 Task: Select Timezone "International Date Line West".
Action: Mouse moved to (701, 94)
Screenshot: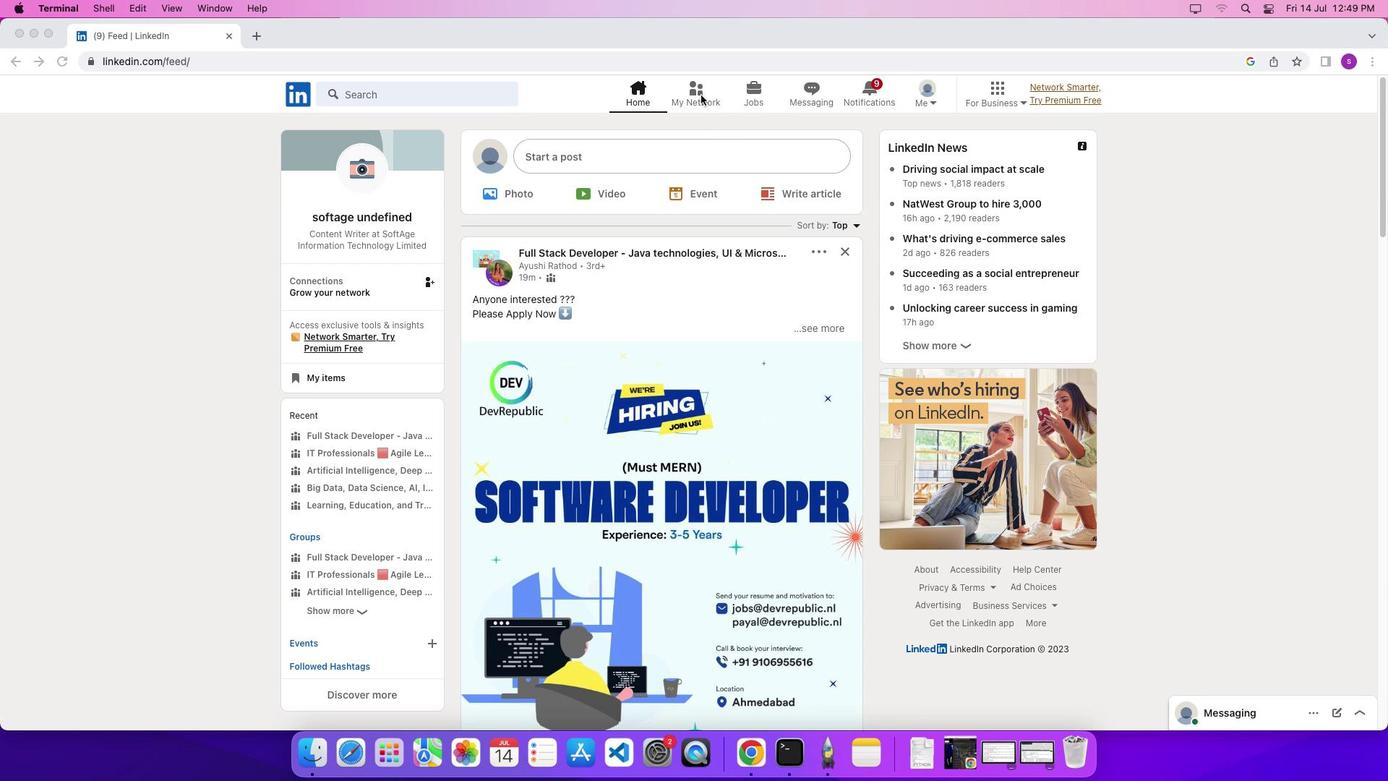 
Action: Mouse pressed left at (701, 94)
Screenshot: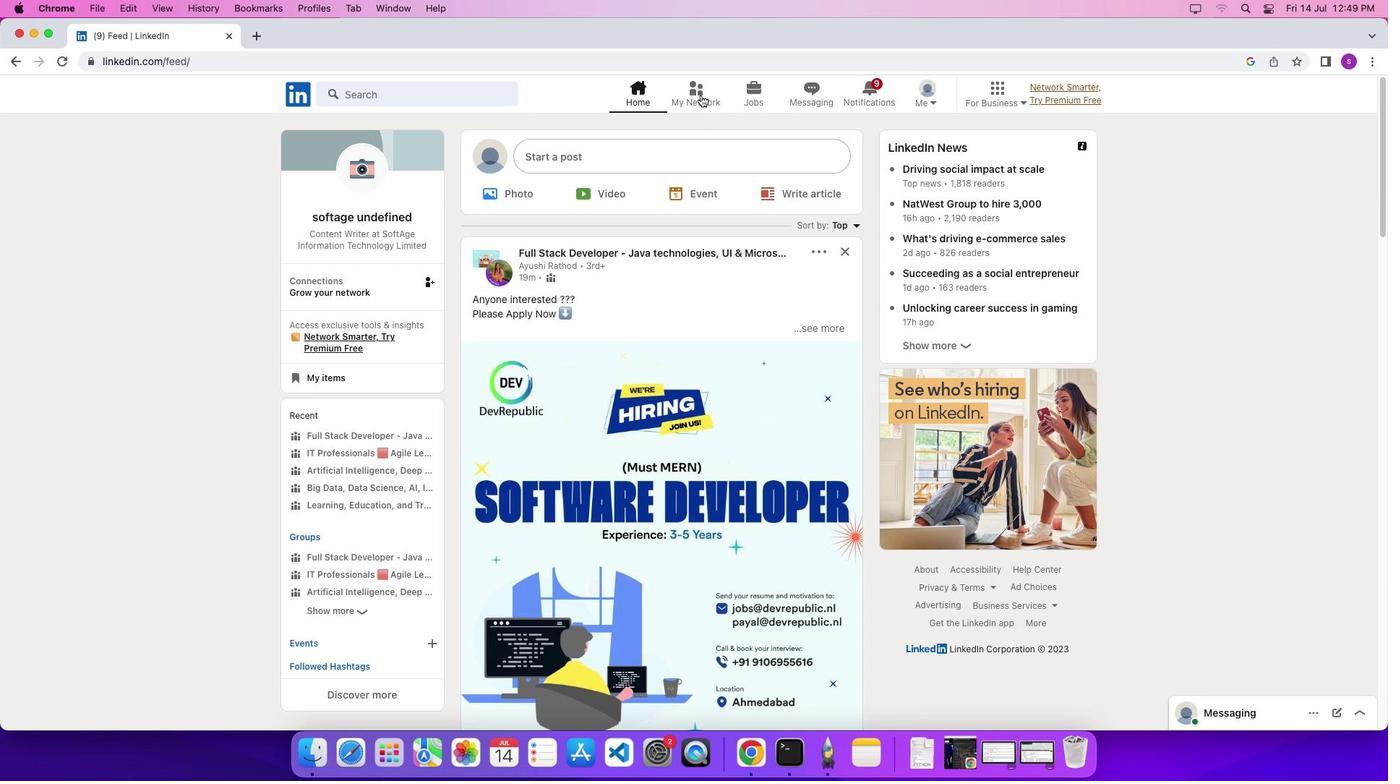 
Action: Mouse pressed left at (701, 94)
Screenshot: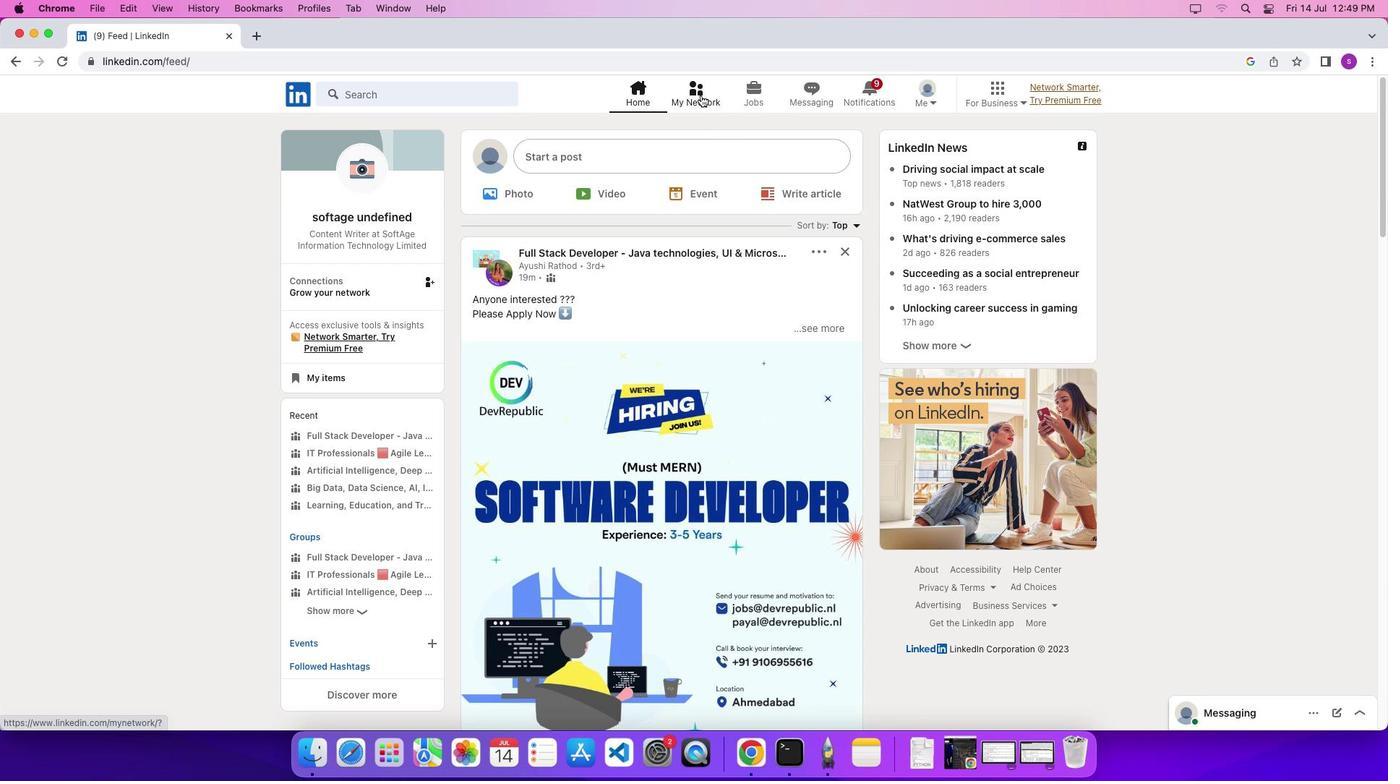 
Action: Mouse moved to (361, 283)
Screenshot: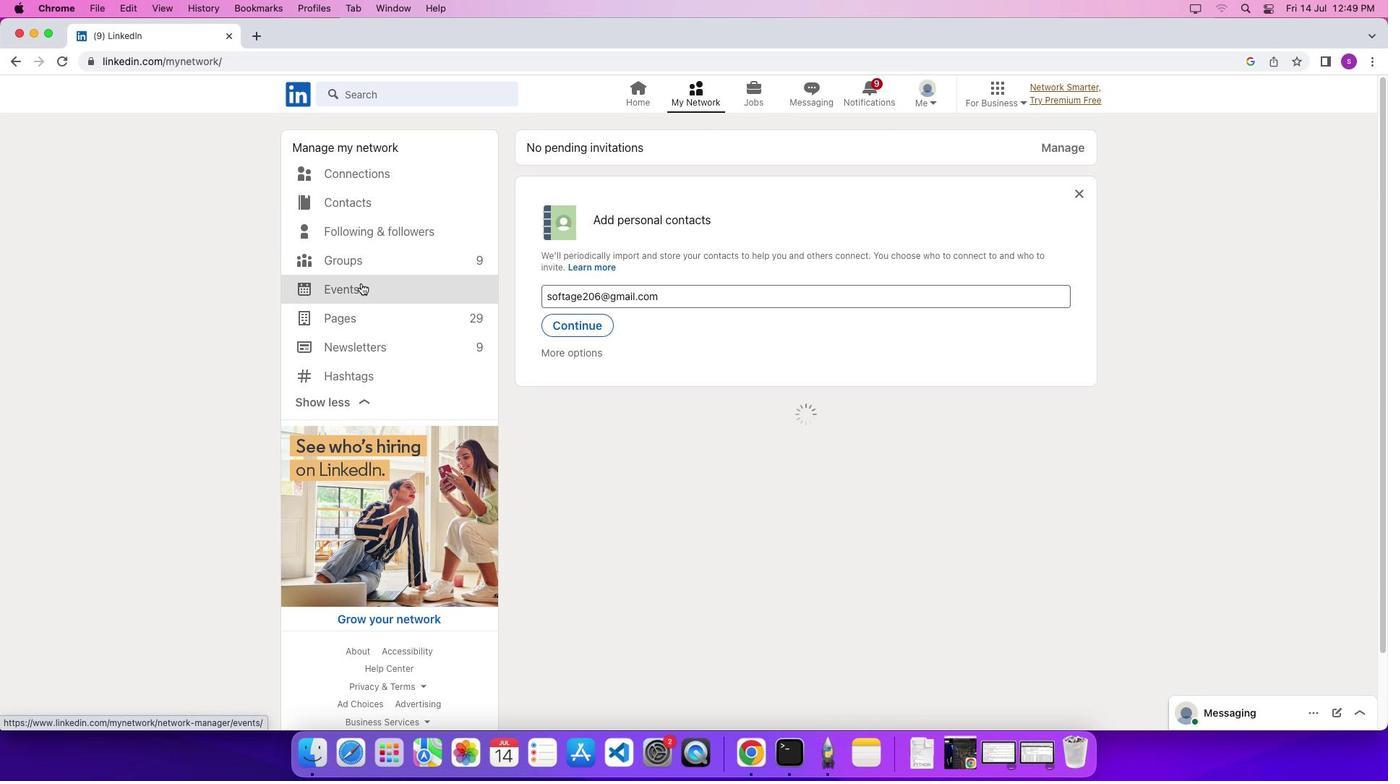 
Action: Mouse pressed left at (361, 283)
Screenshot: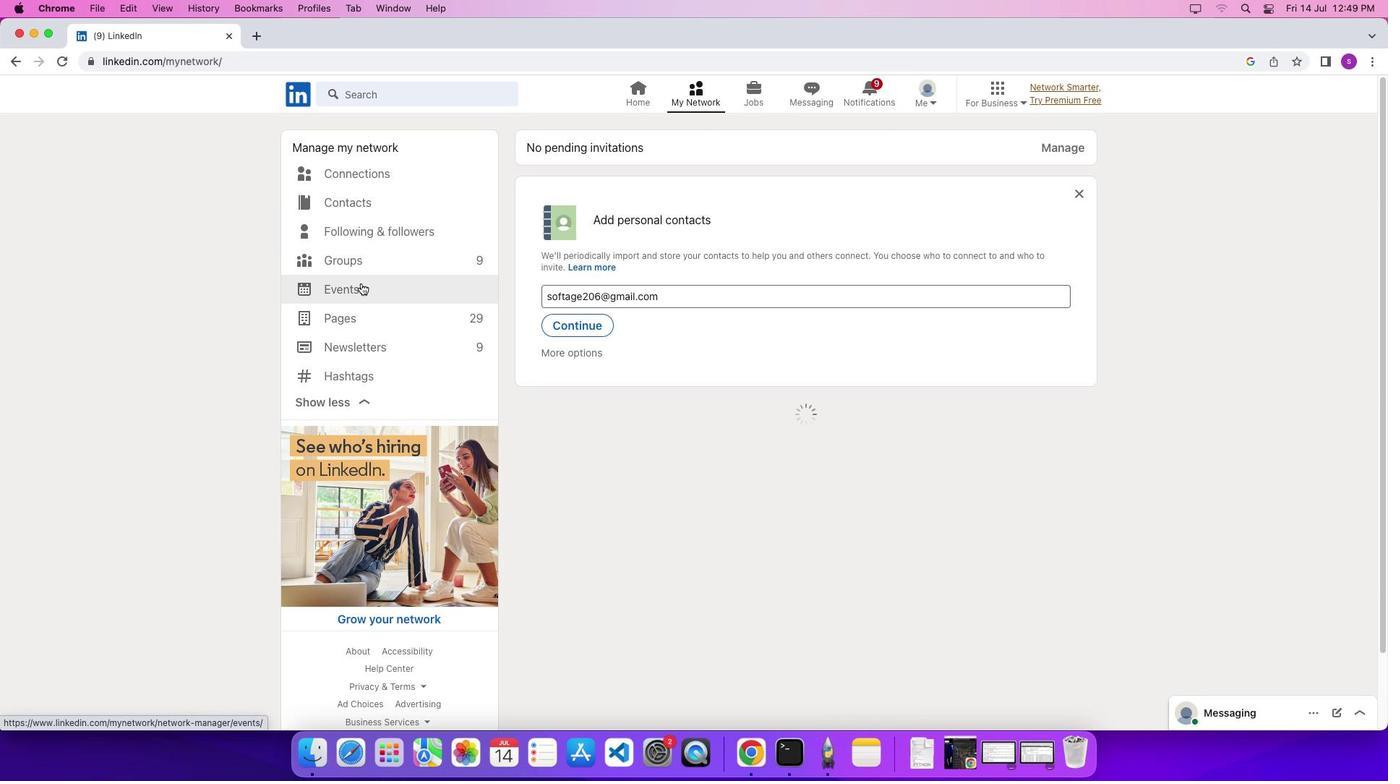 
Action: Mouse moved to (820, 151)
Screenshot: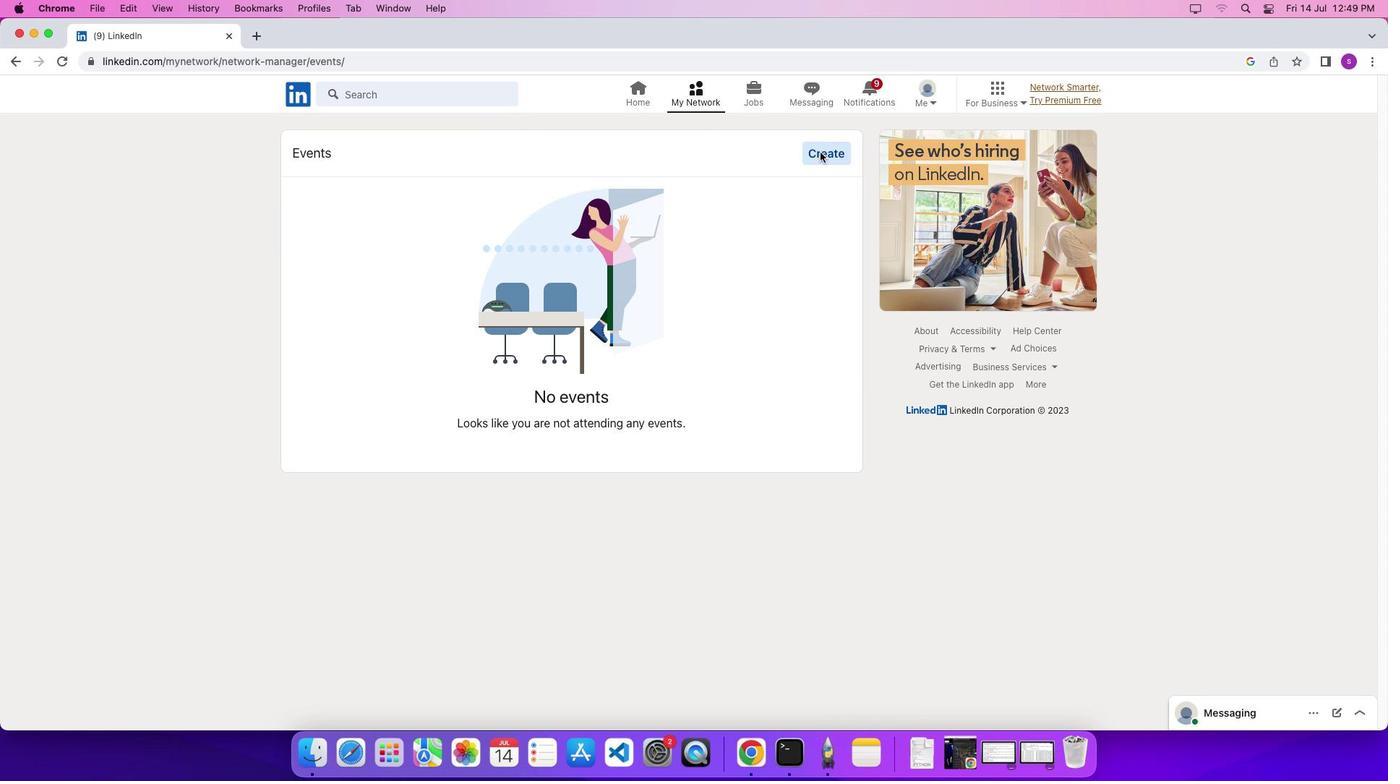 
Action: Mouse pressed left at (820, 151)
Screenshot: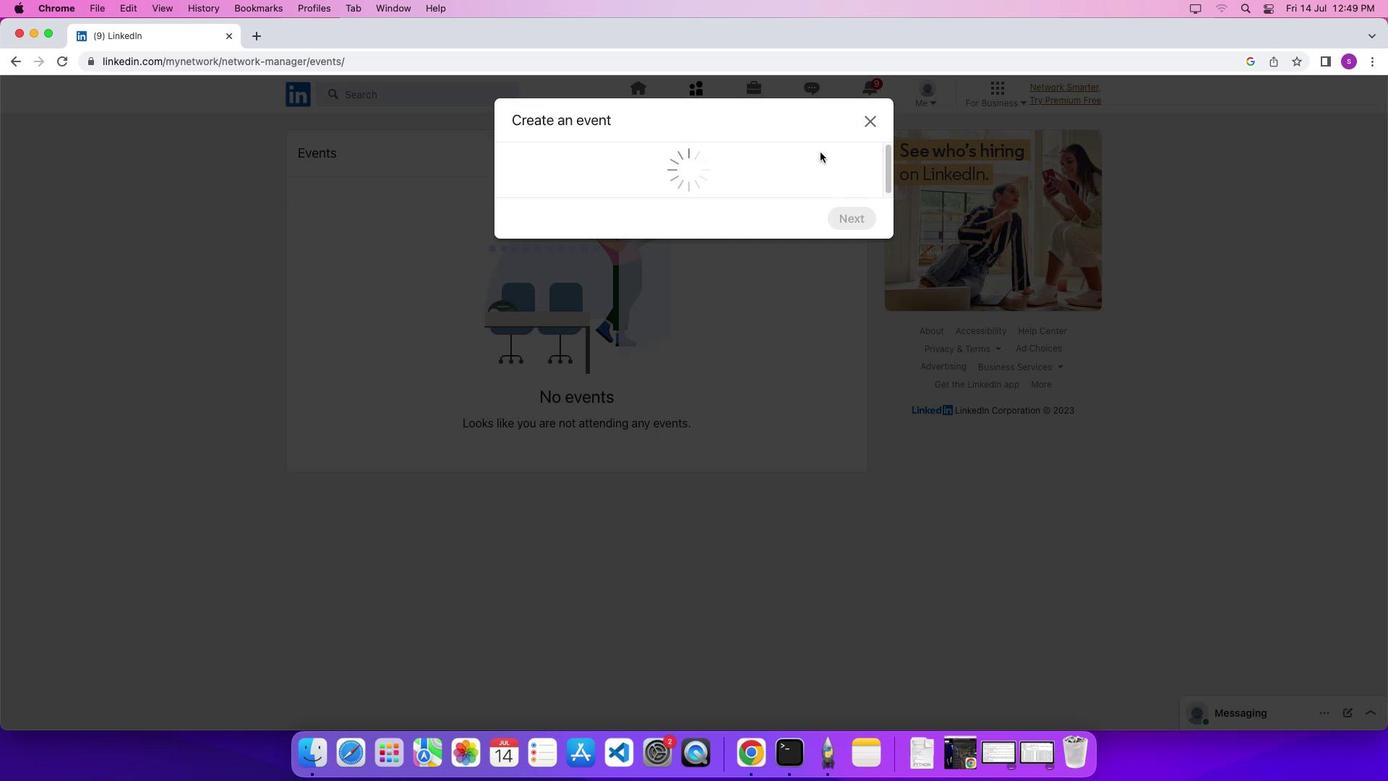 
Action: Mouse moved to (676, 435)
Screenshot: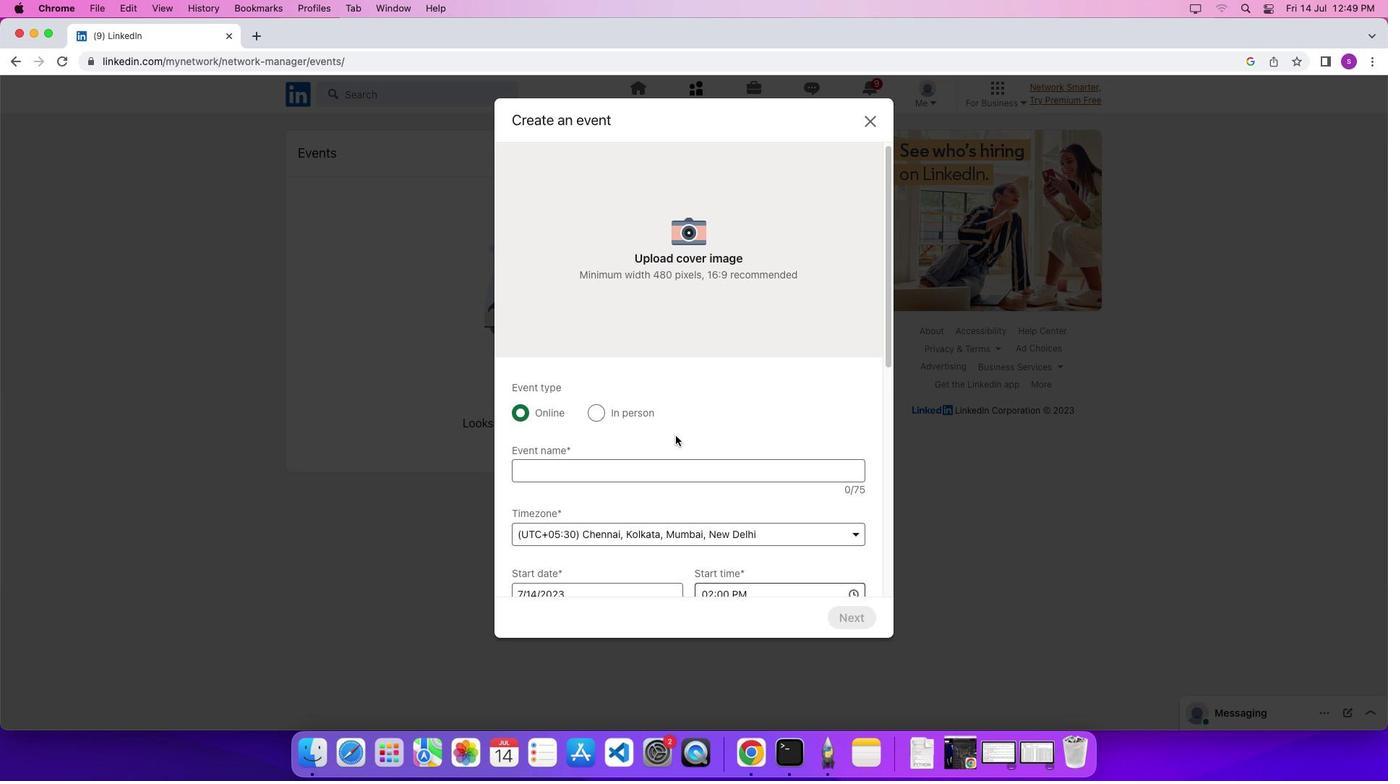 
Action: Mouse scrolled (676, 435) with delta (0, 0)
Screenshot: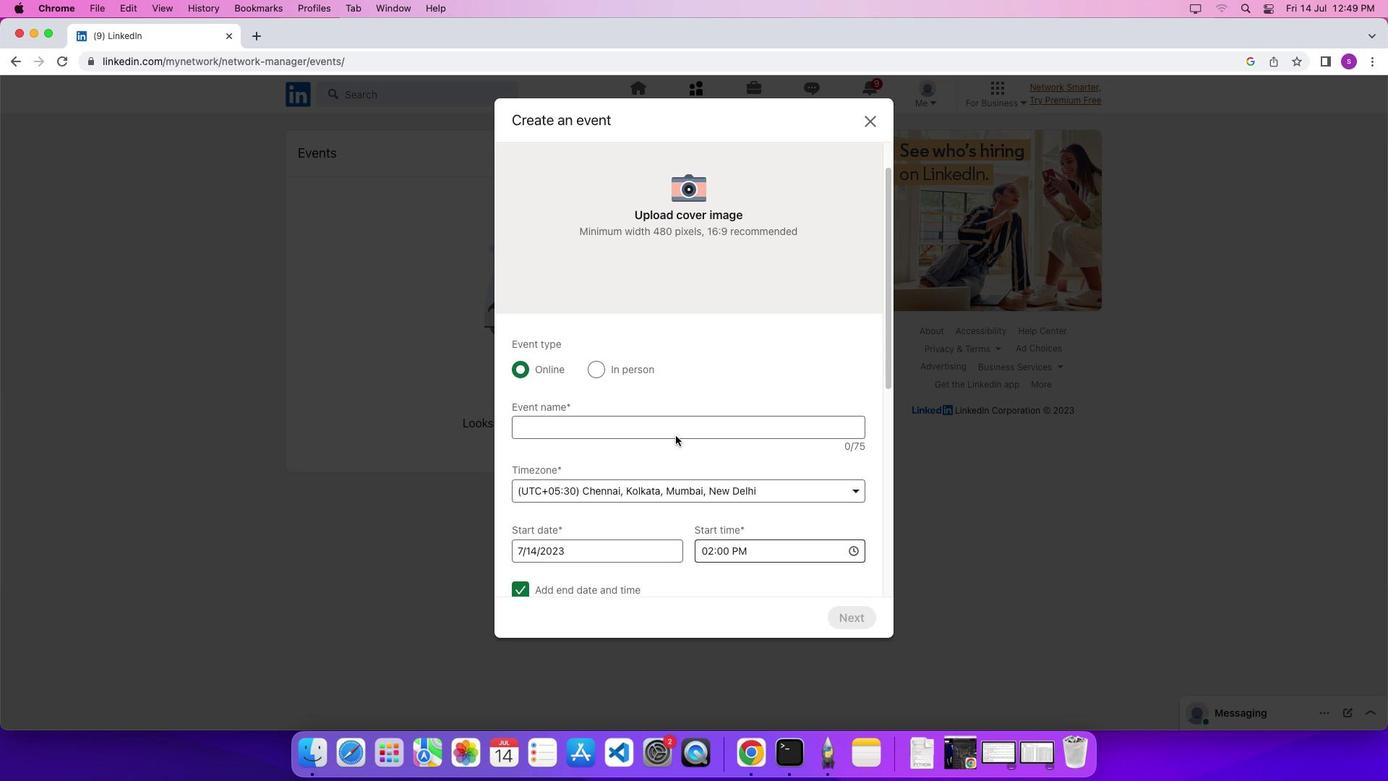
Action: Mouse scrolled (676, 435) with delta (0, 0)
Screenshot: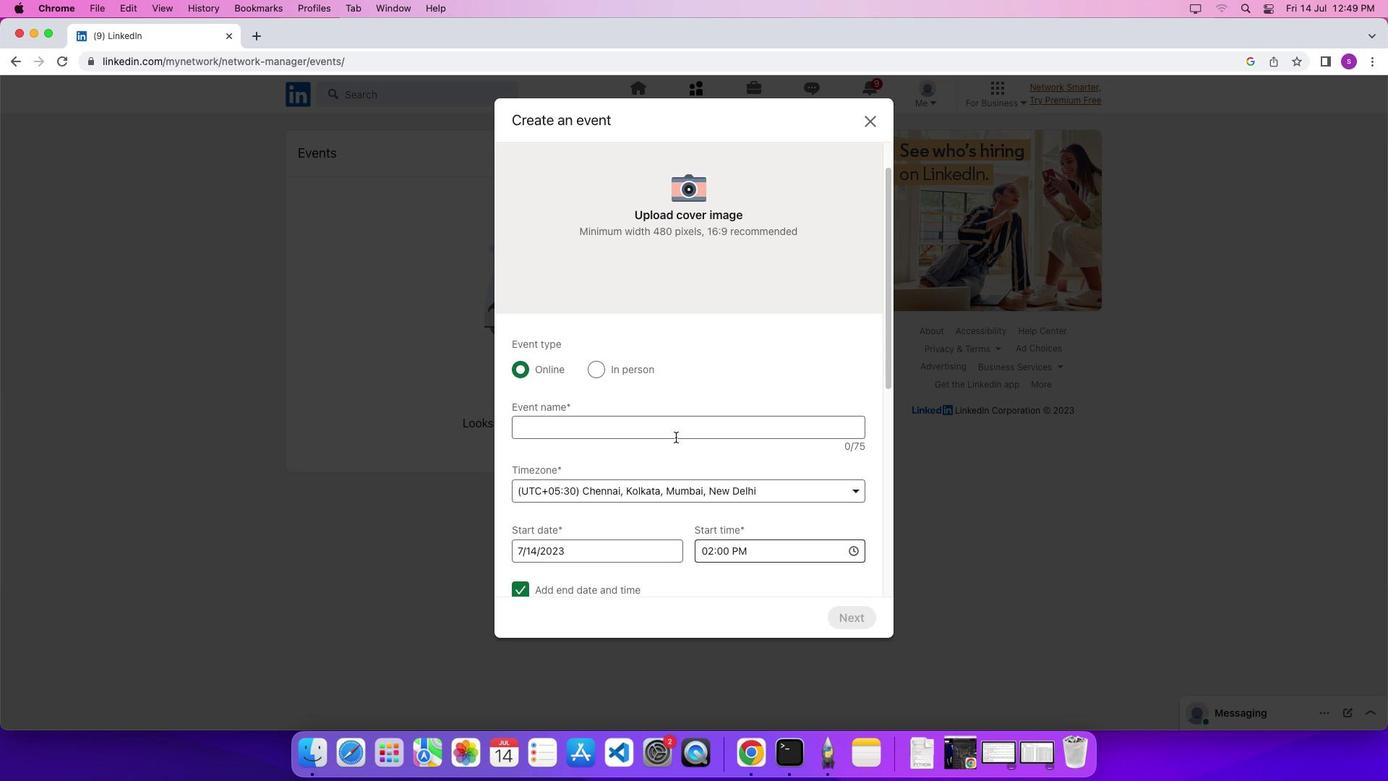 
Action: Mouse moved to (687, 486)
Screenshot: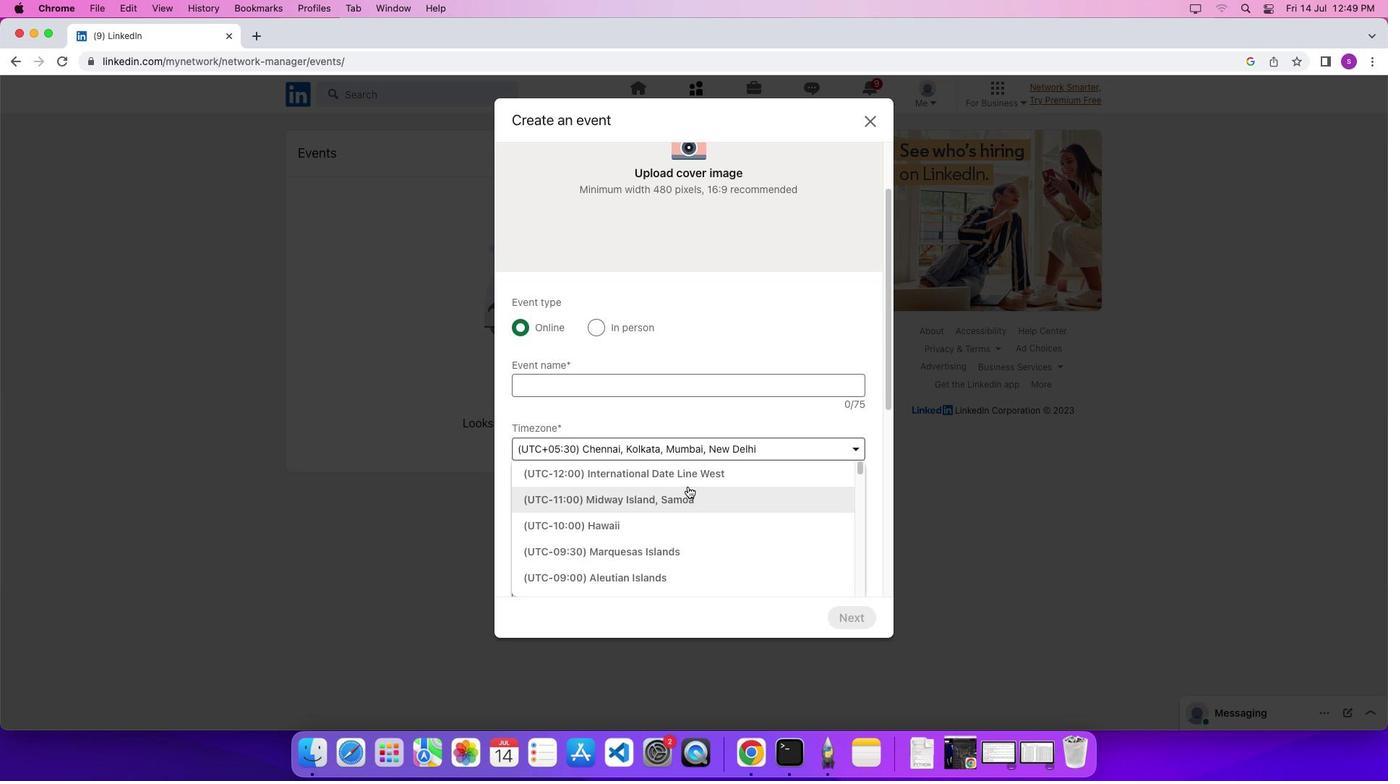 
Action: Mouse pressed left at (687, 486)
Screenshot: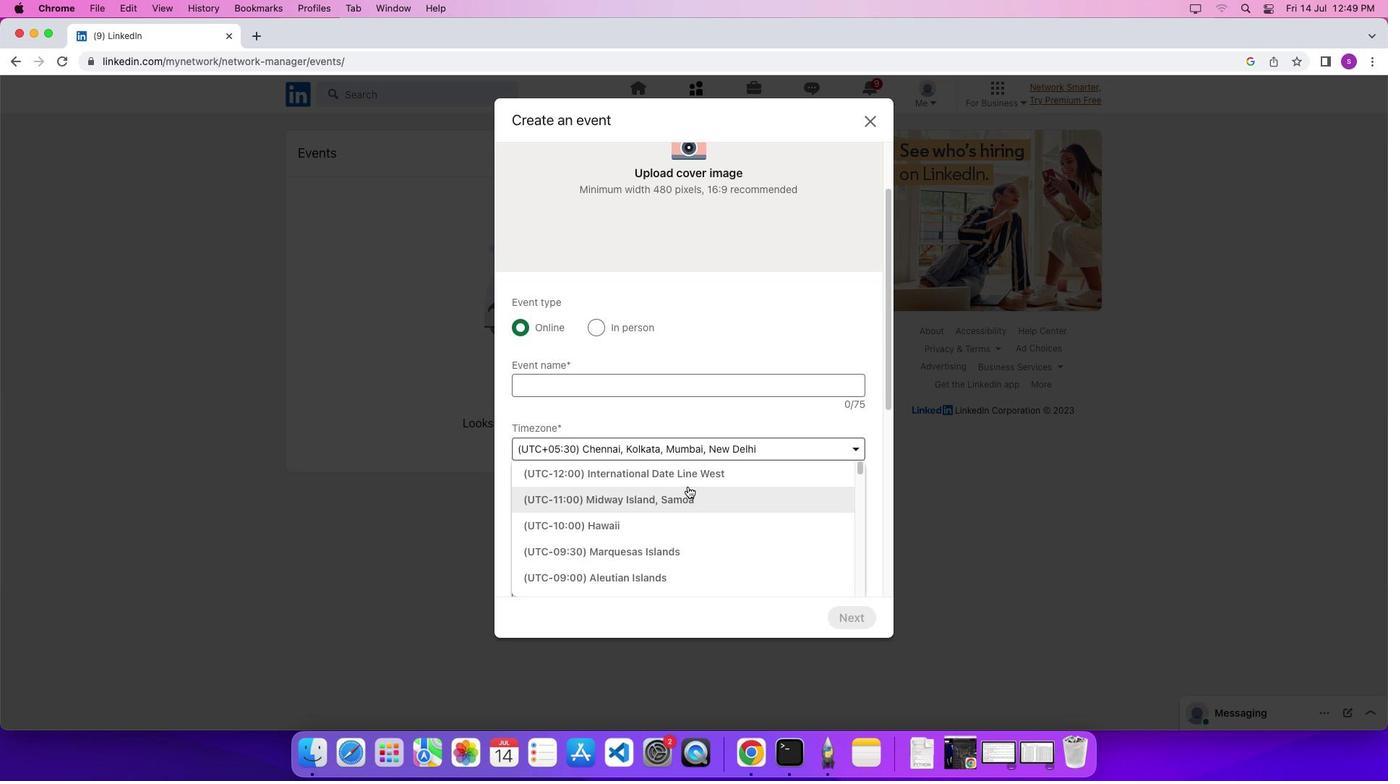 
Action: Mouse moved to (689, 470)
Screenshot: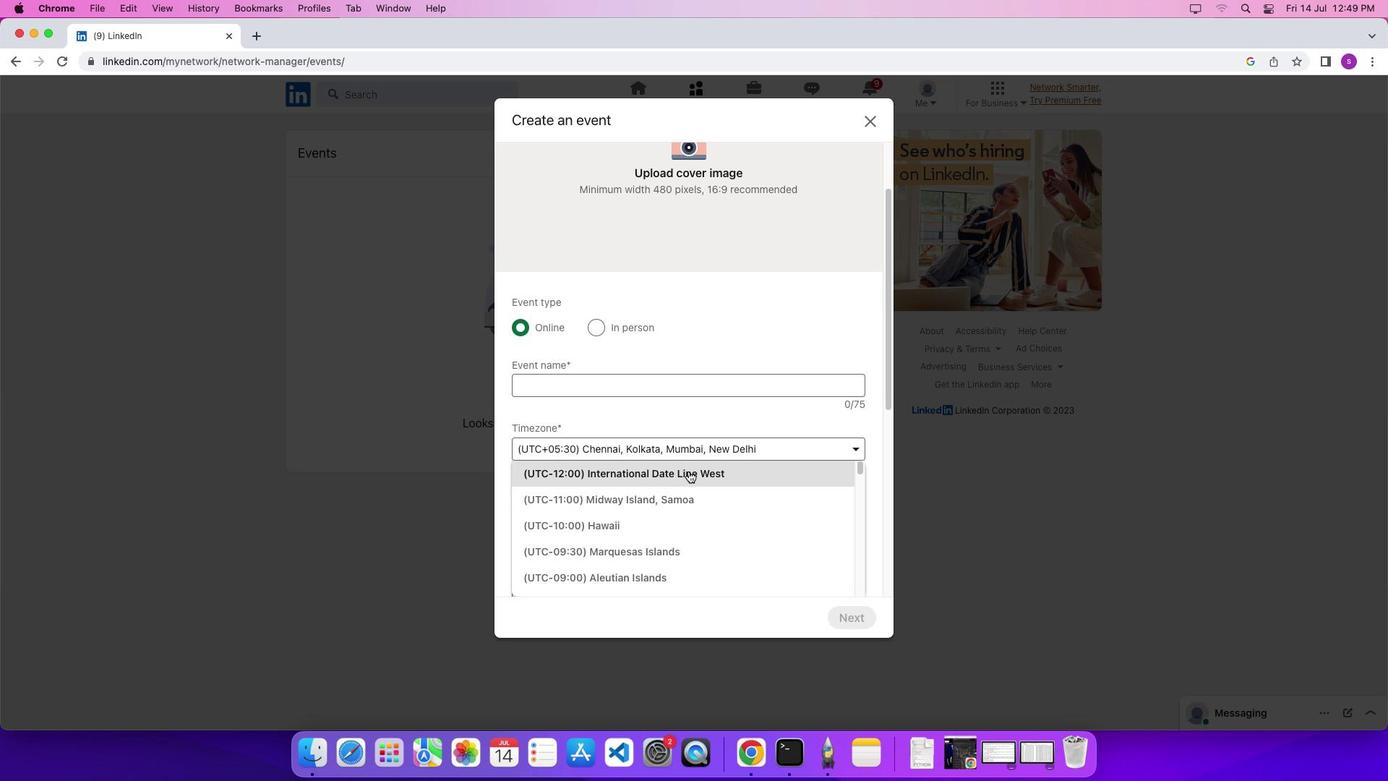 
Action: Mouse pressed left at (689, 470)
Screenshot: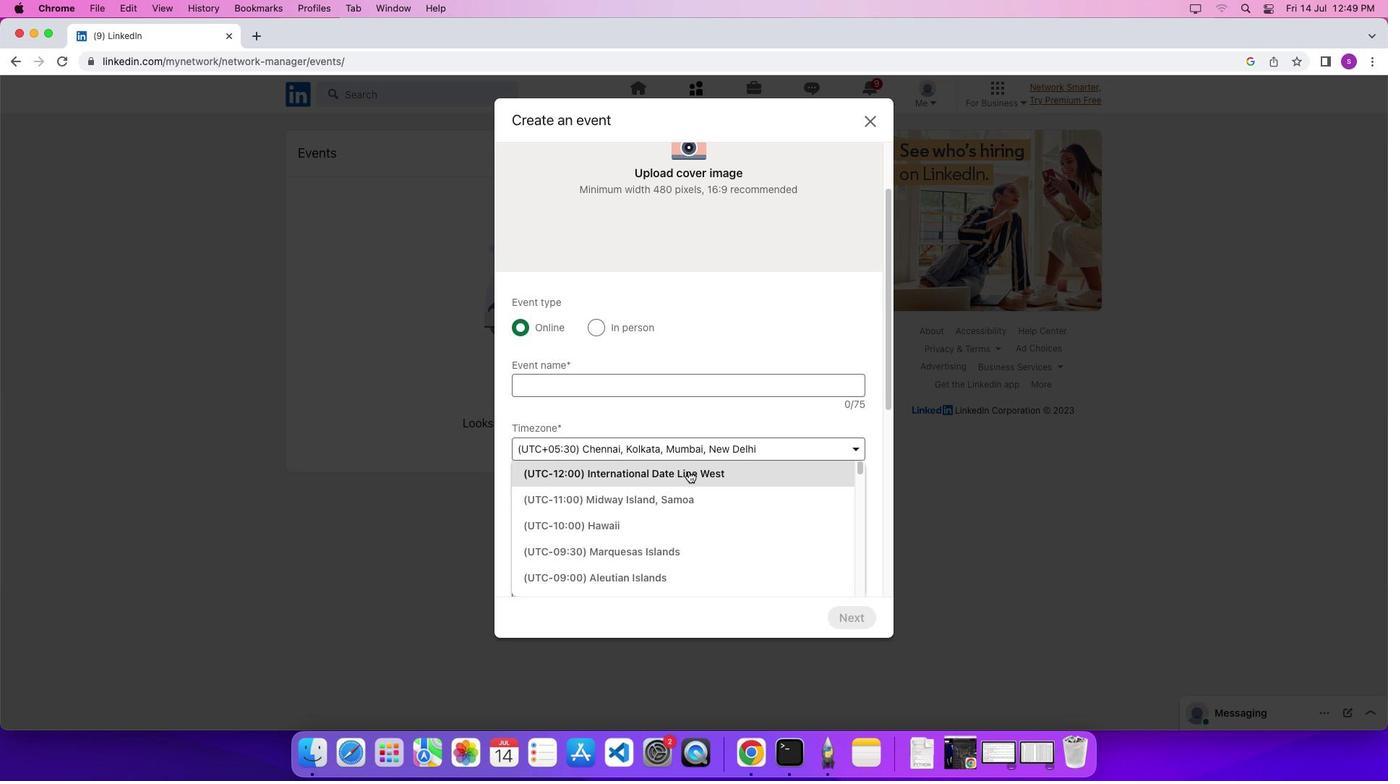 
Action: Mouse moved to (831, 449)
Screenshot: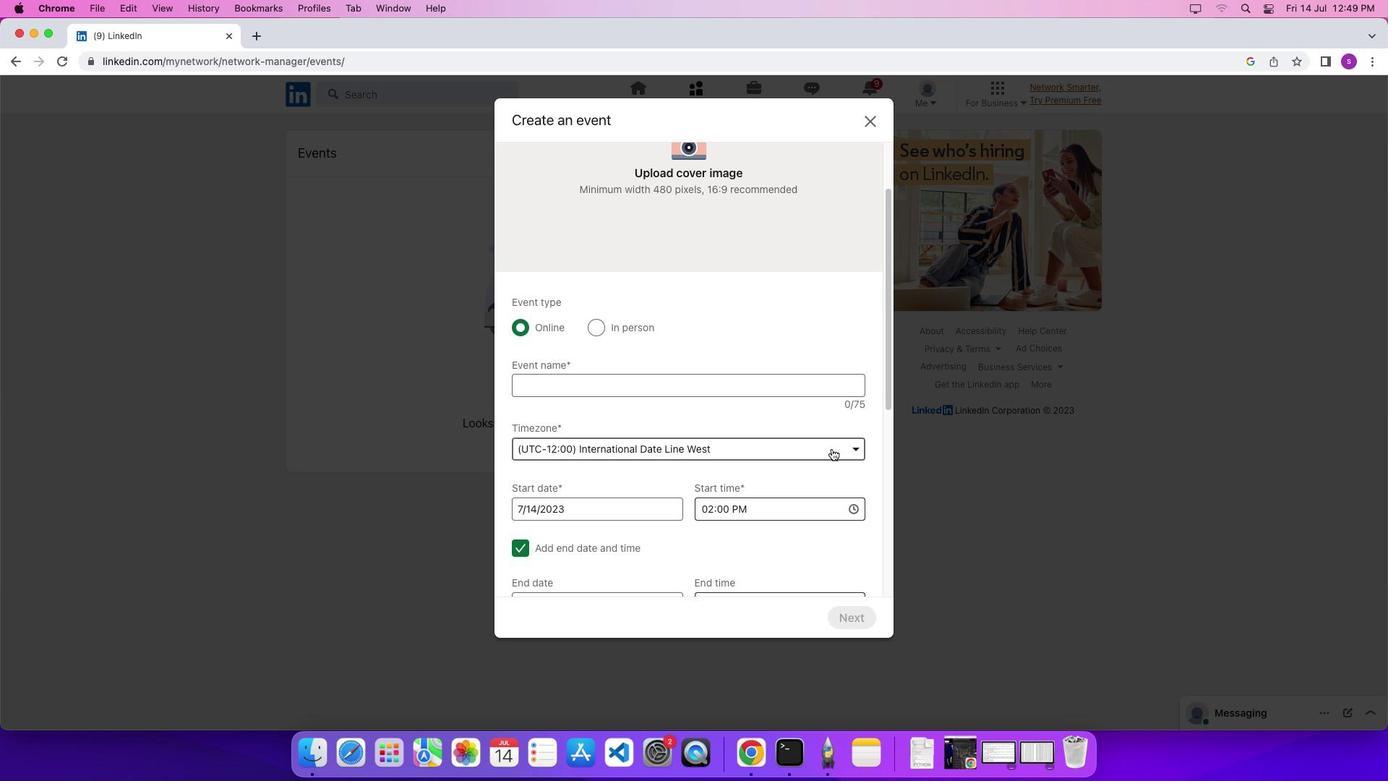 
